 Task: Add an event with the title Product Development Brainstorming and Feature Ideation, date '2023/10/12', time 7:00 AM to 9:00 AMand add a description: The event coordinator is responsible for planning, organizing, and executing the networking event. They oversee all aspects of the event, including venue selection, logistics, scheduling, vendor management, and participant registration. The event coordinator ensures a seamless and successful networking event that meets the objectives and expectations of the attendees.Select event color  Tangerine . Add location for the event as: 789 Rua Augusta, Lisbon, Portugal, logged in from the account softage.5@softage.netand send the event invitation to softage.10@softage.net and softage.3@softage.net. Set a reminder for the event Doesn't repeat
Action: Mouse moved to (66, 109)
Screenshot: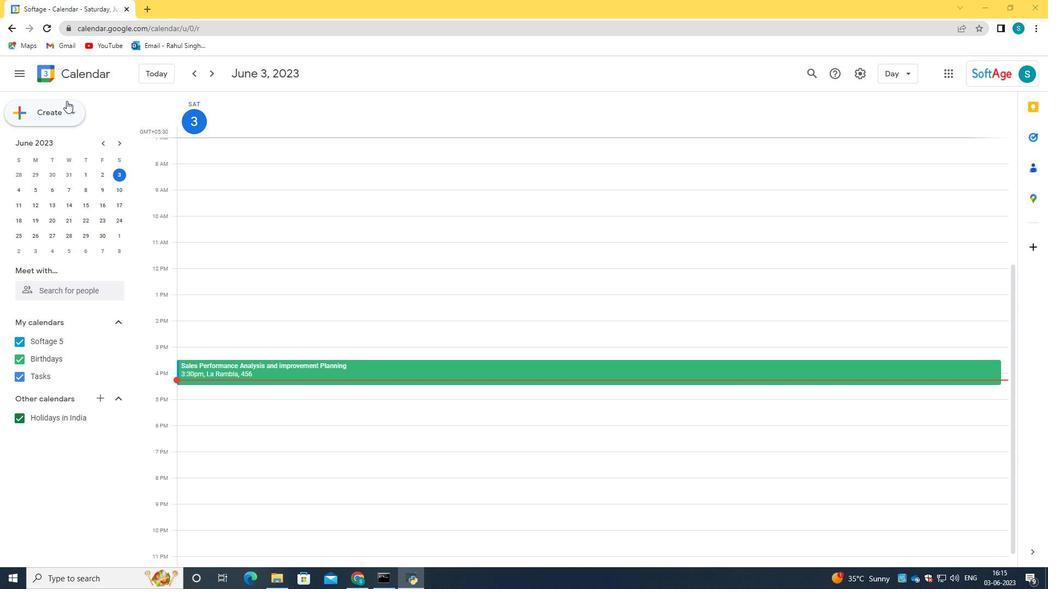
Action: Mouse pressed left at (66, 109)
Screenshot: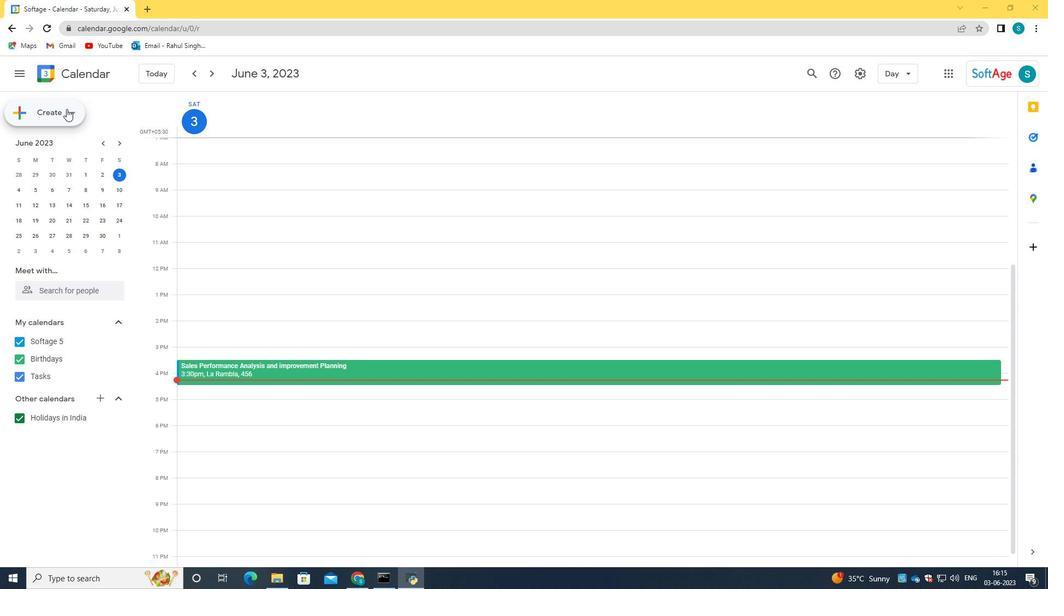 
Action: Mouse moved to (60, 150)
Screenshot: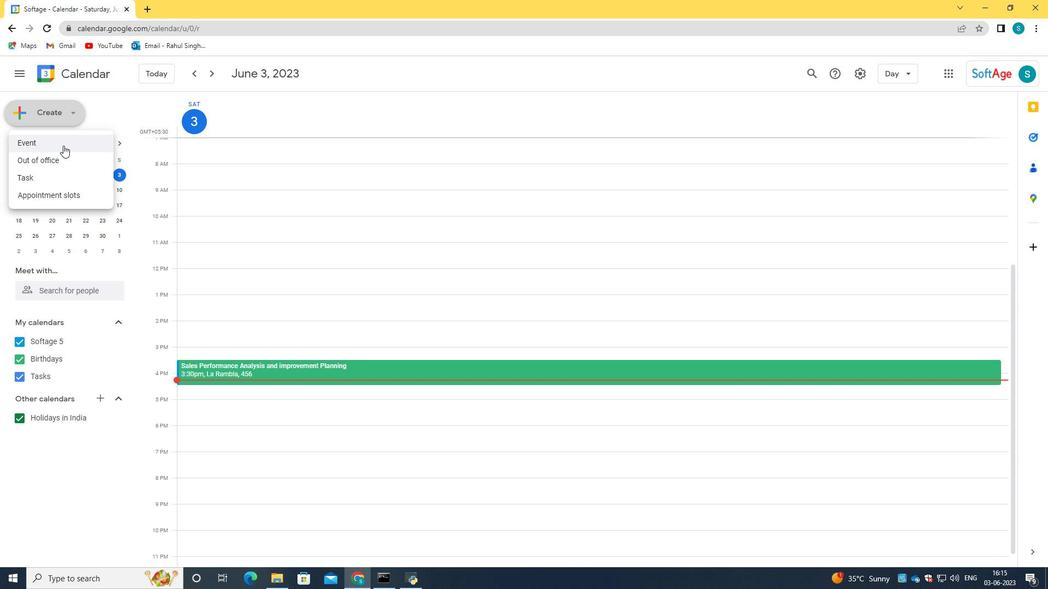 
Action: Mouse pressed left at (60, 150)
Screenshot: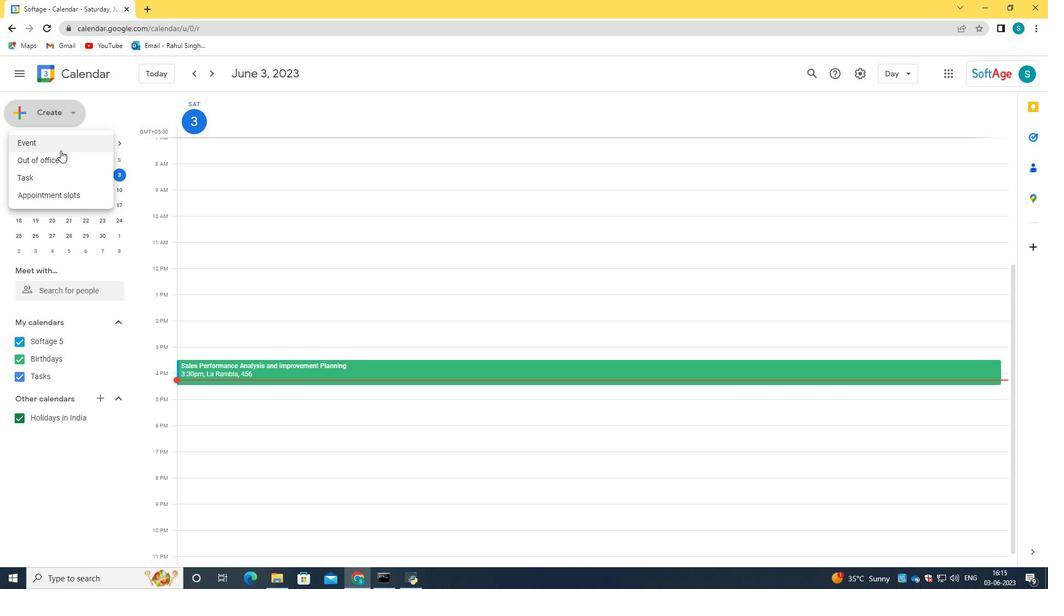 
Action: Mouse moved to (626, 435)
Screenshot: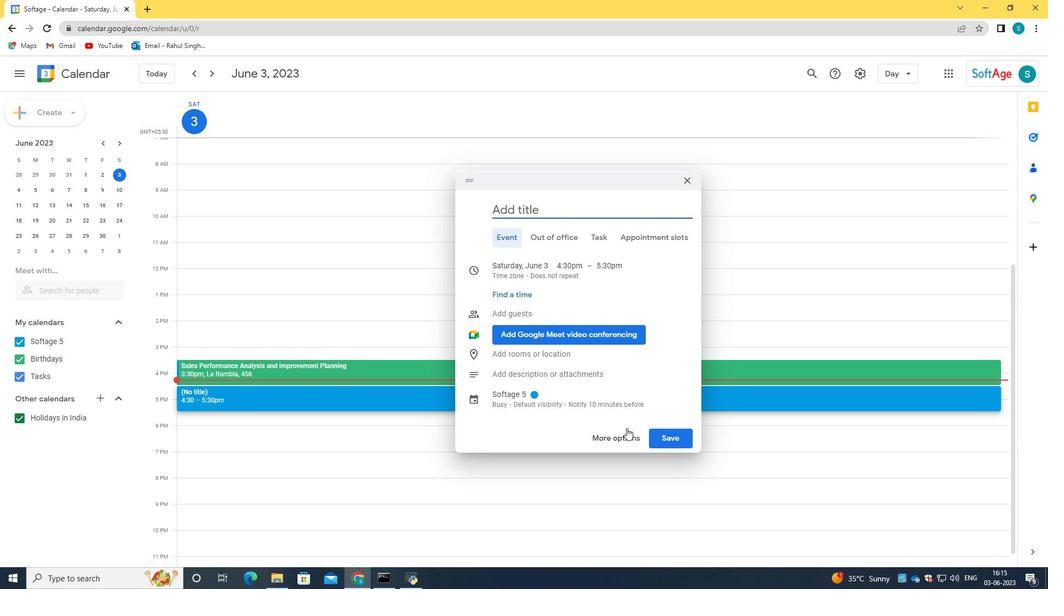 
Action: Mouse pressed left at (626, 435)
Screenshot: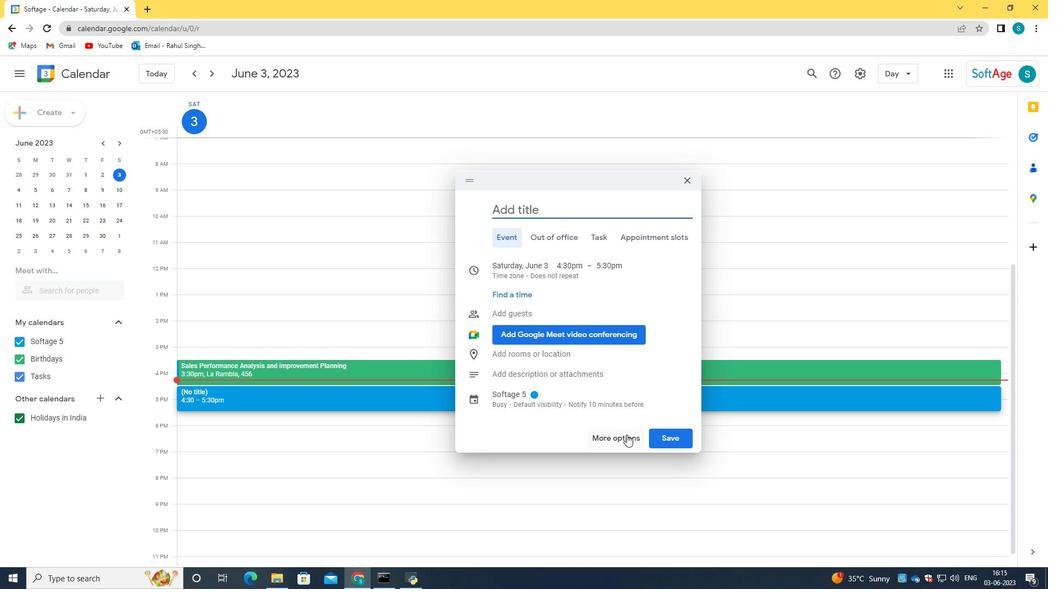 
Action: Mouse moved to (76, 81)
Screenshot: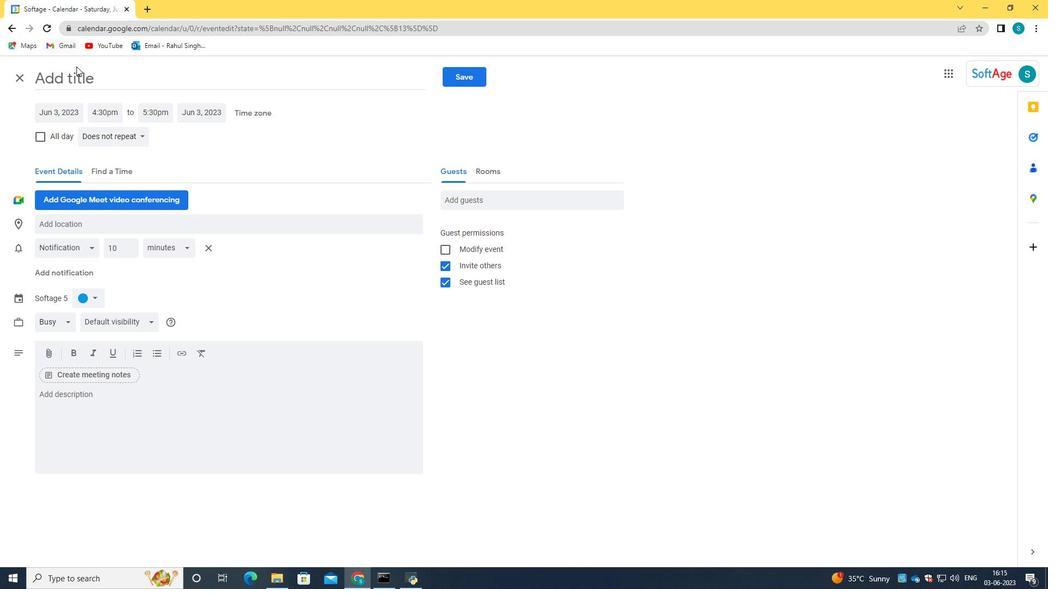 
Action: Mouse pressed left at (76, 81)
Screenshot: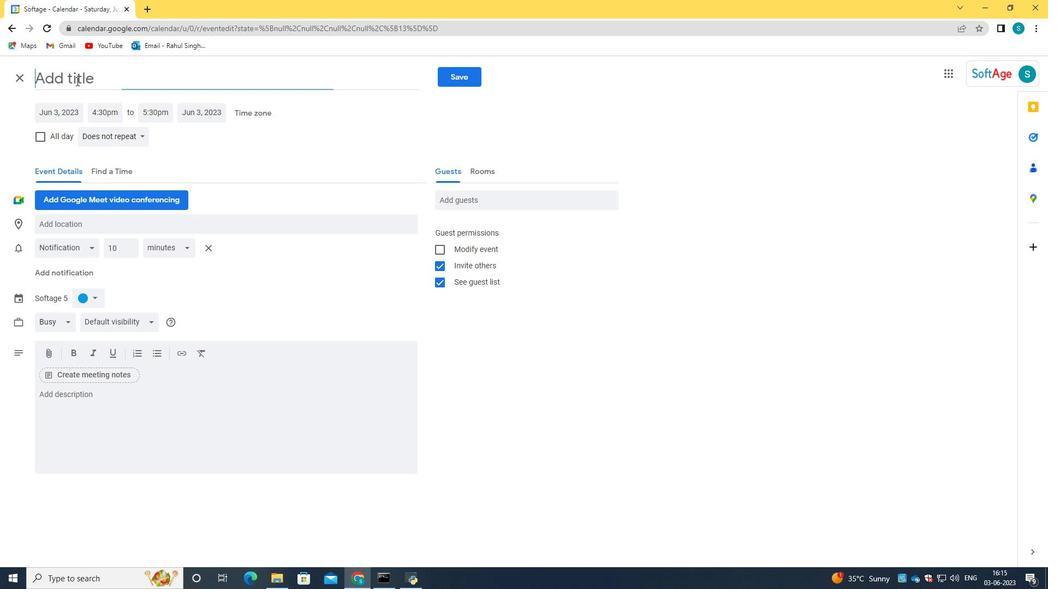 
Action: Key pressed <Key.caps_lock>P<Key.caps_lock>roduct<Key.space><Key.caps_lock>D<Key.caps_lock>evelopment<Key.space><Key.caps_lock>B<Key.caps_lock>rainstorming<Key.space>and<Key.space><Key.caps_lock>F<Key.caps_lock>eature<Key.space><Key.caps_lock>I<Key.caps_lock>deation,<Key.backspace>
Screenshot: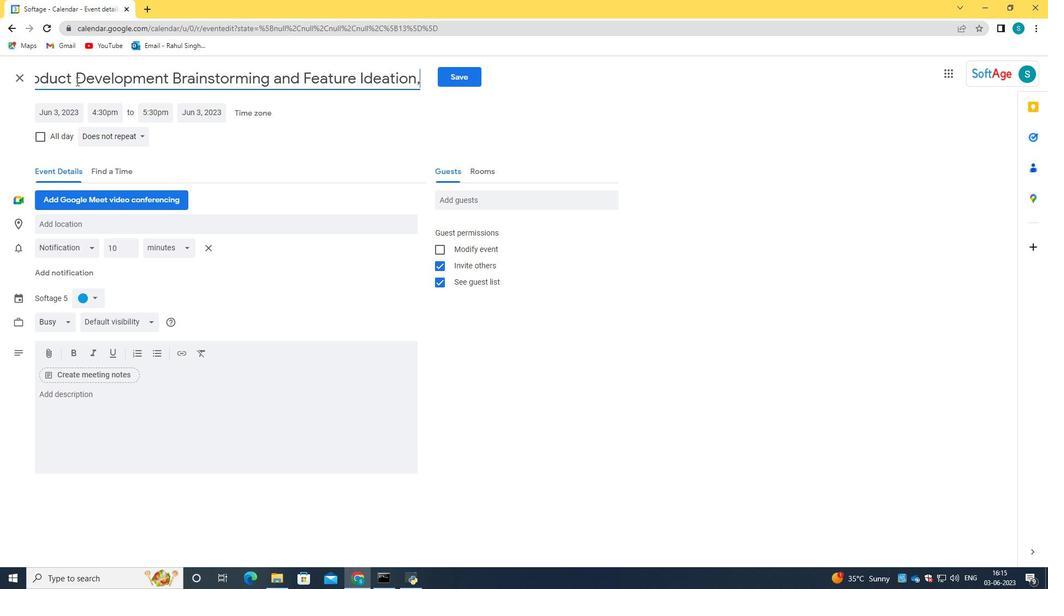 
Action: Mouse moved to (60, 110)
Screenshot: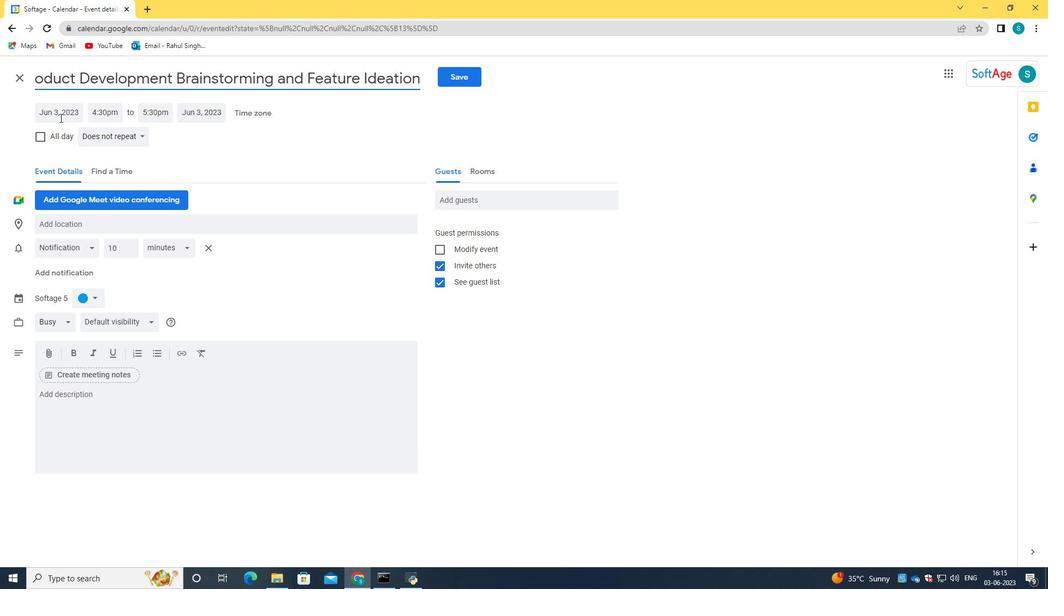 
Action: Mouse pressed left at (60, 110)
Screenshot: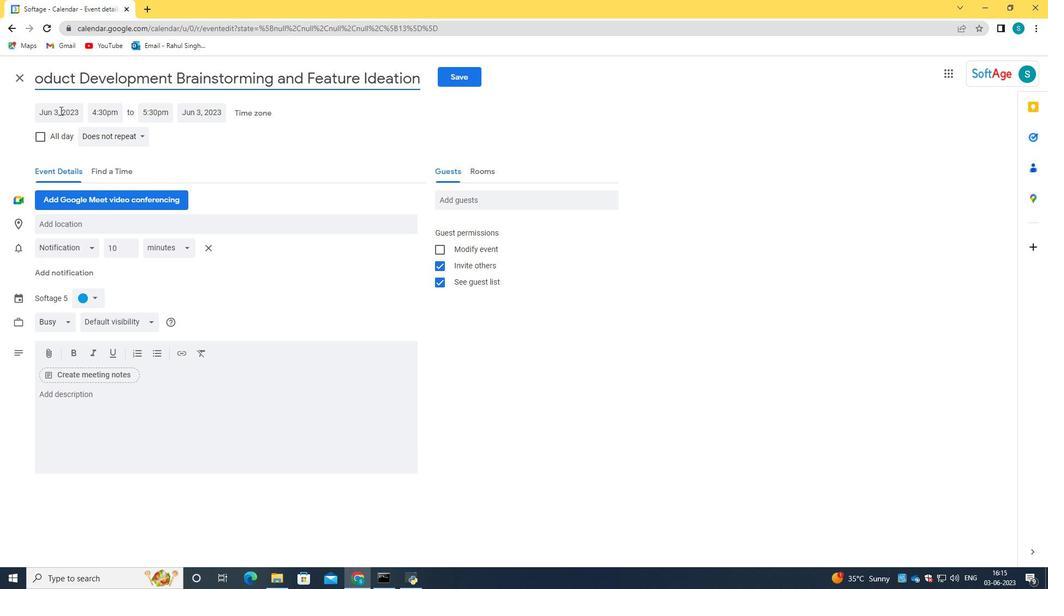 
Action: Key pressed 2023/10/12<Key.tab>07<Key.shift_r>:00<Key.space>am<Key.tab>09<Key.shift_r>:00<Key.space>am<Key.tab>
Screenshot: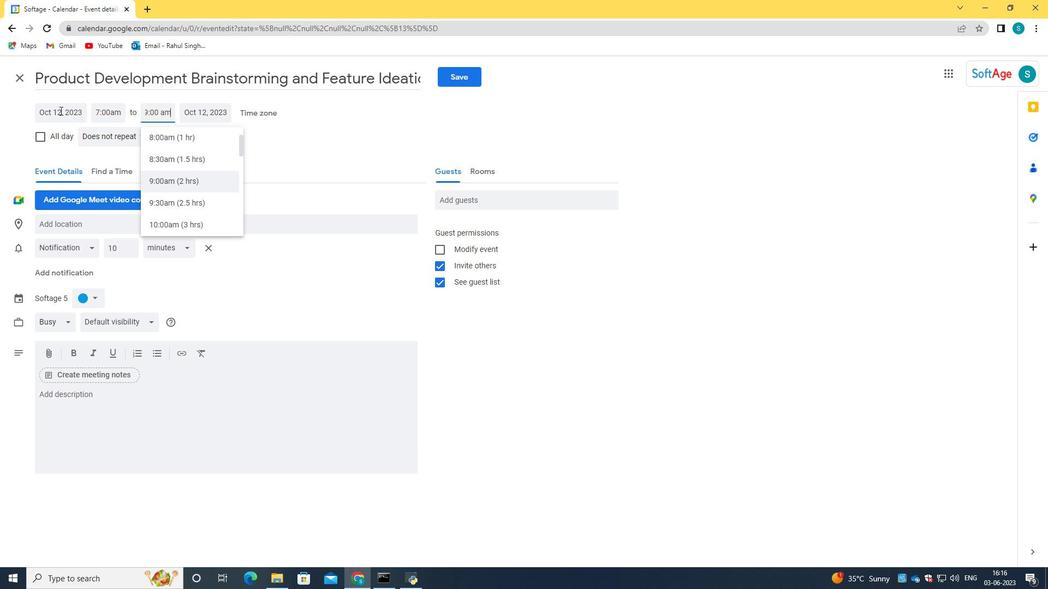 
Action: Mouse moved to (149, 418)
Screenshot: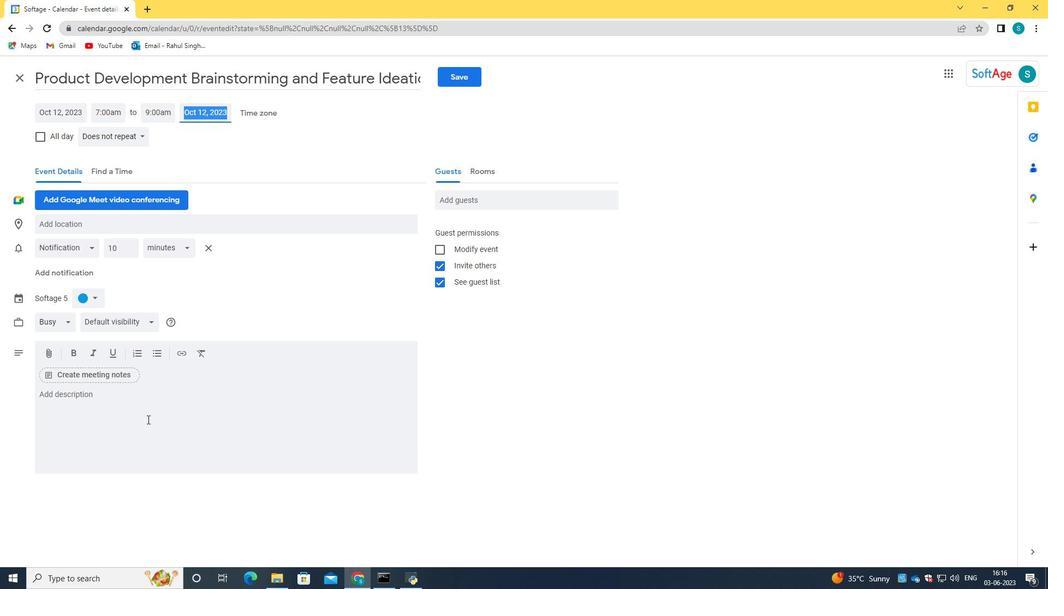 
Action: Mouse pressed left at (149, 418)
Screenshot: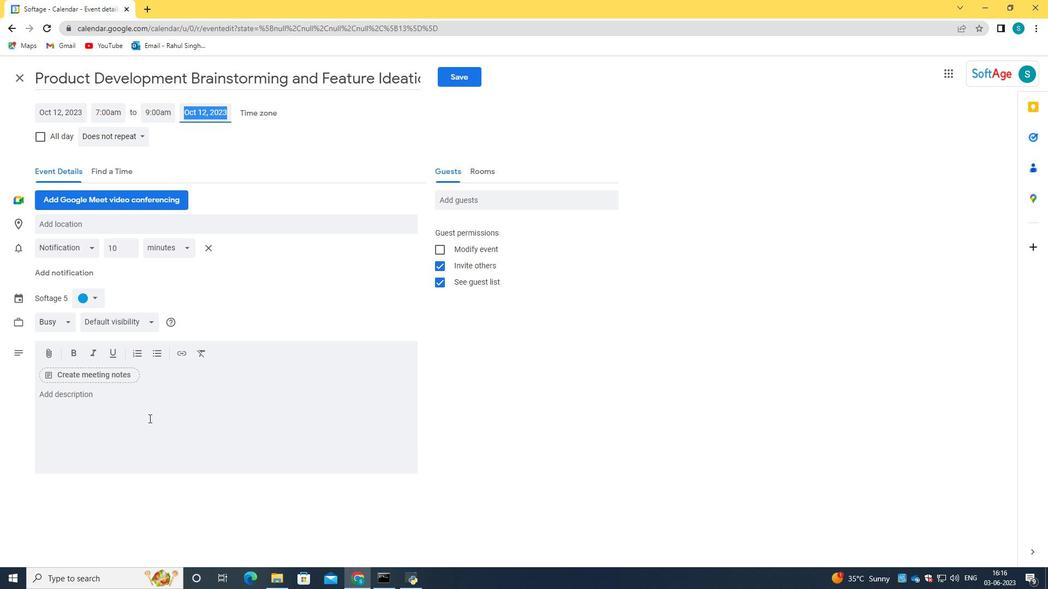 
Action: Key pressed <Key.caps_lock><Key.caps_lock><Key.caps_lock><Key.caps_lock>t<Key.caps_lock>HE<Key.space>EVENT<Key.space>COO<Key.backspace><Key.backspace><Key.backspace><Key.backspace><Key.backspace><Key.backspace><Key.backspace><Key.backspace><Key.backspace><Key.backspace><Key.backspace><Key.backspace><Key.backspace><Key.backspace><Key.backspace><Key.backspace><Key.caps_lock>t<Key.backspace><Key.caps_lock>T<Key.caps_lock>he<Key.space>event<Key.space><Key.caps_lock>C<Key.caps_lock>oordinator<Key.space>is<Key.space>reso<Key.backspace>ponsible<Key.space>for<Key.space>planning,<Key.space>organizing,<Key.space>and<Key.space>exectuing<Key.space><Key.backspace><Key.backspace><Key.backspace><Key.backspace><Key.backspace><Key.backspace>uting,<Key.backspace><Key.backspace>g<Key.space>the<Key.space>networking<Key.space>event.<Key.space><Key.caps_lock>T<Key.caps_lock>hey<Key.space>oversee<Key.space>all<Key.space>aspects<Key.space>of<Key.space>the<Key.space>event<Key.space>including<Key.space>venue<Key.space>sl<Key.backspace>election,<Key.space>logistics,<Key.space>scheduling,<Key.space>ved<Key.backspace>ndor<Key.space>managemne<Key.backspace><Key.backspace>ent<Key.space>and<Key.space>participant<Key.space>reistration.<Key.space><Key.caps_lock>T<Key.caps_lock>he<Key.space><Key.backspace><Key.backspace><Key.backspace><Key.backspace><Key.backspace><Key.backspace><Key.backspace><Key.backspace><Key.backspace><Key.backspace><Key.backspace><Key.backspace><Key.backspace><Key.backspace><Key.backspace>gistration.<Key.space><Key.caps_lock>T<Key.caps_lock>he<Key.space>event<Key.space>coordiantore<Key.backspace><Key.space><Key.backspace><Key.backspace><Key.backspace><Key.backspace>ator<Key.space>
Screenshot: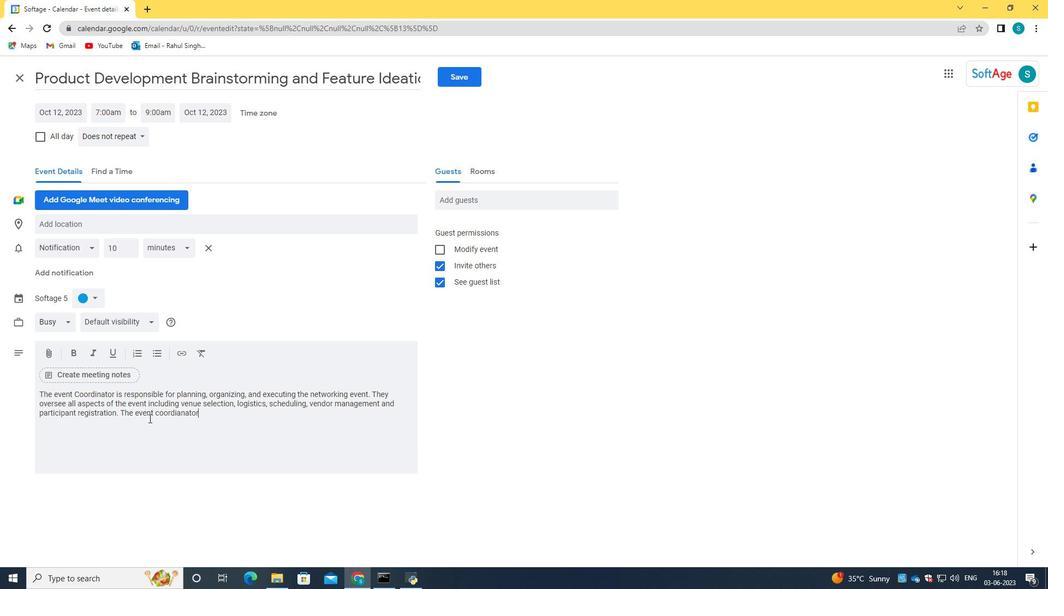 
Action: Mouse moved to (178, 412)
Screenshot: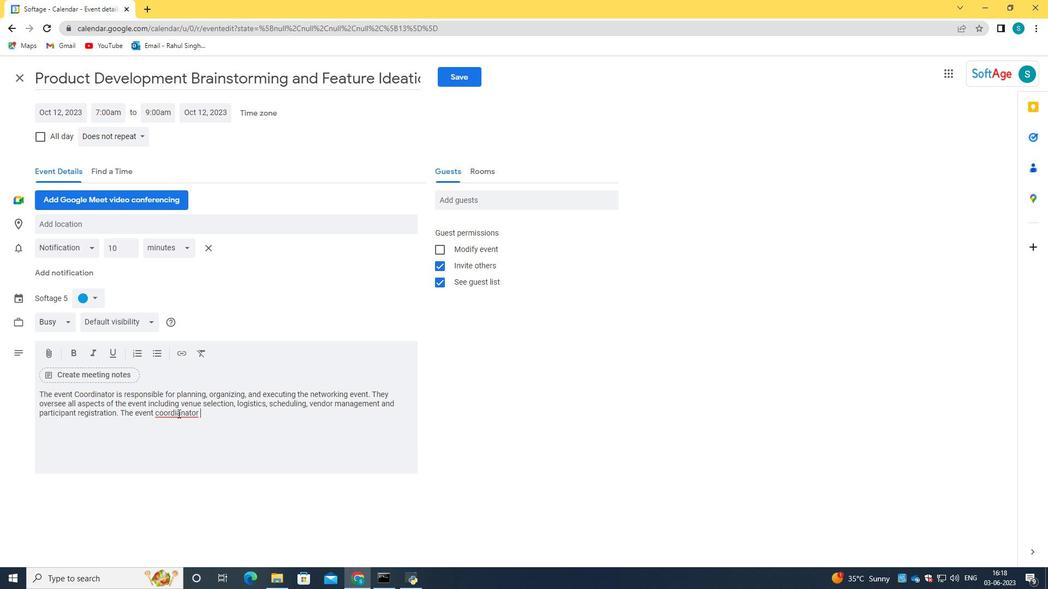 
Action: Mouse pressed right at (178, 412)
Screenshot: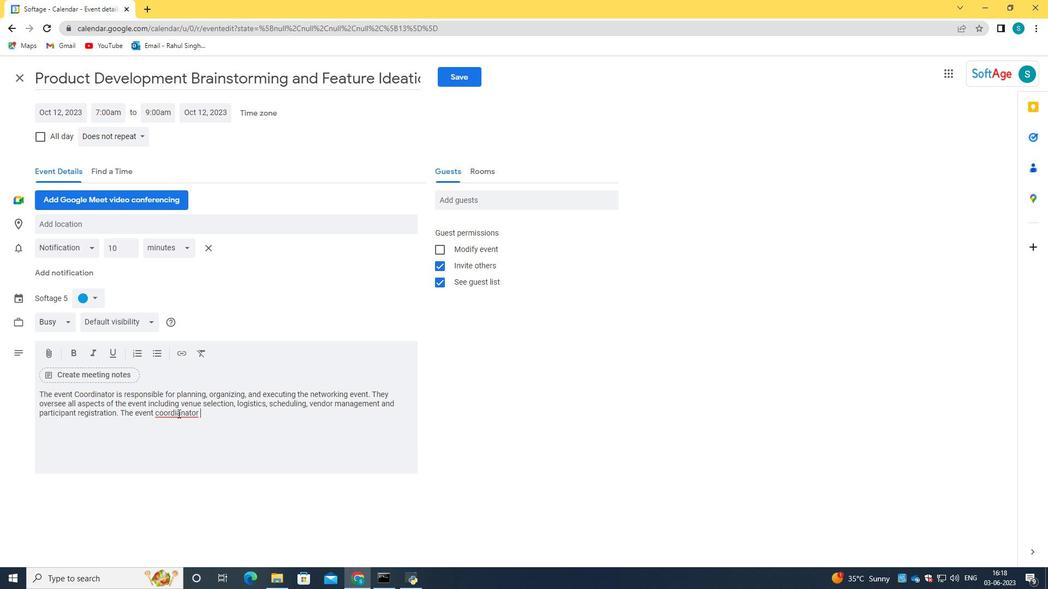 
Action: Mouse moved to (220, 259)
Screenshot: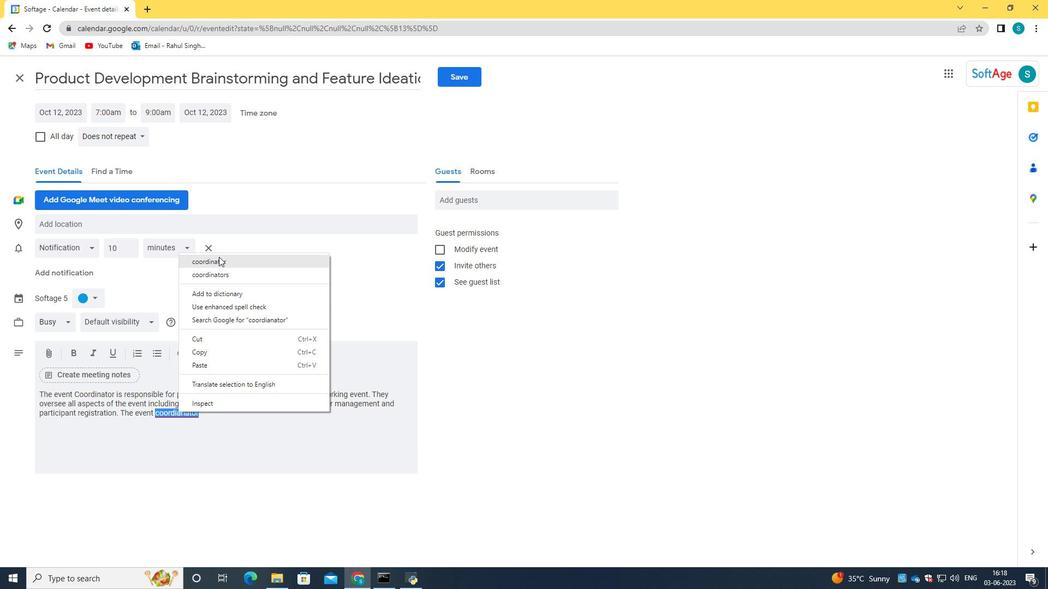 
Action: Mouse pressed left at (220, 259)
Screenshot: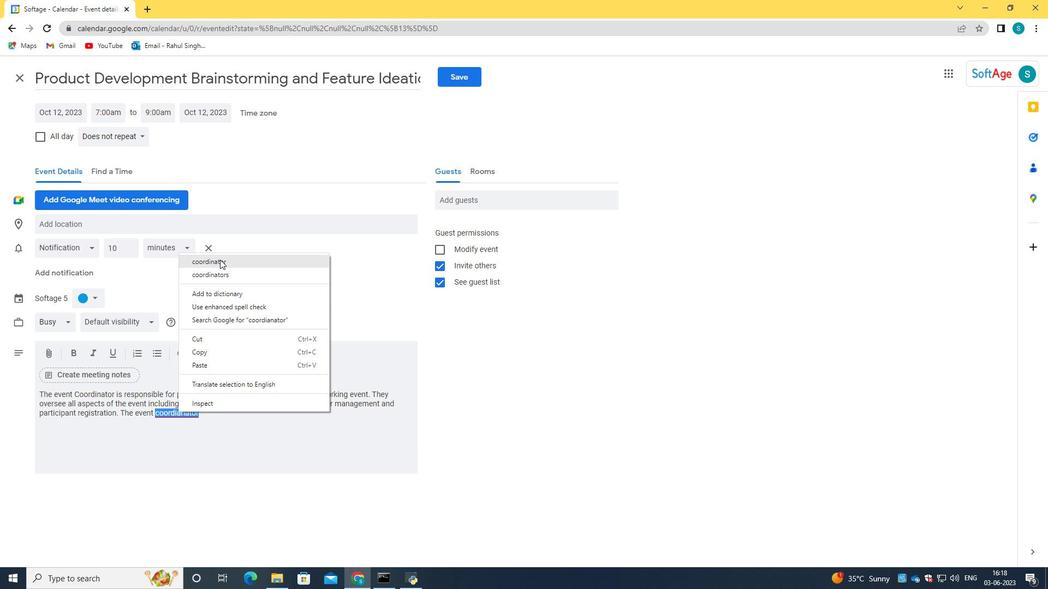 
Action: Mouse moved to (226, 435)
Screenshot: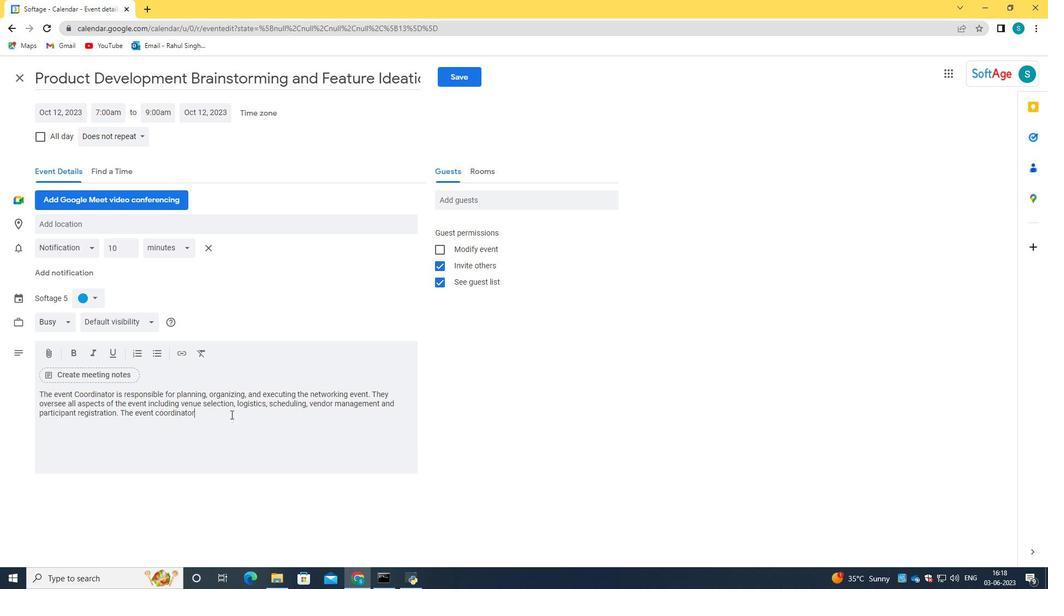 
Action: Key pressed <Key.space>ensures<Key.space>a<Key.space>seamless<Key.space>and<Key.space>successful<Key.space>networking<Key.space>event<Key.space>that<Key.space>meets<Key.space>the<Key.space>obn<Key.backspace>jectives<Key.space>and<Key.space>expectations<Key.space>of<Key.space>the<Key.space>attendees.
Screenshot: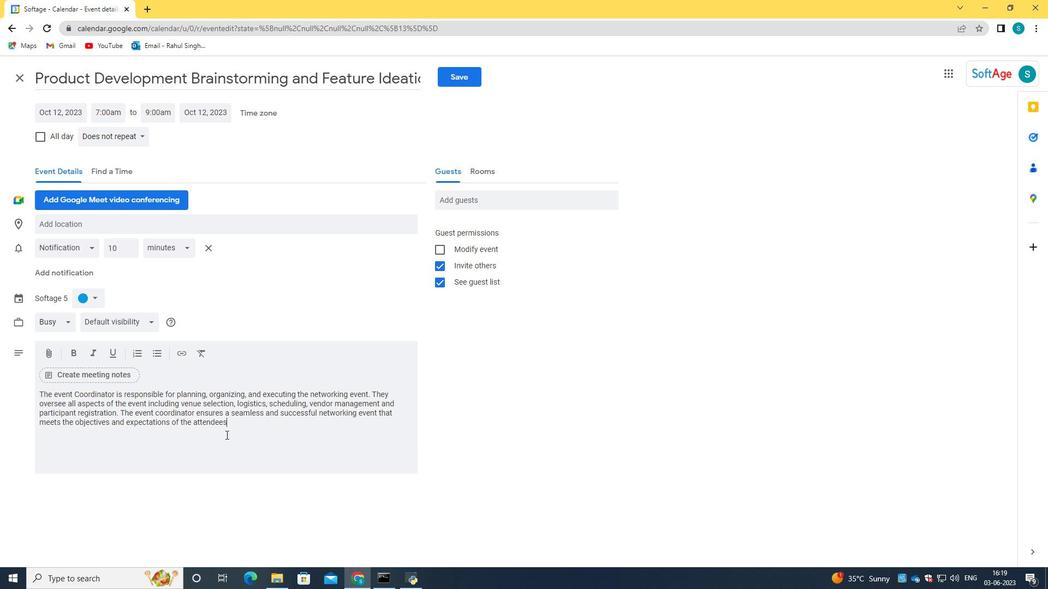 
Action: Mouse moved to (96, 291)
Screenshot: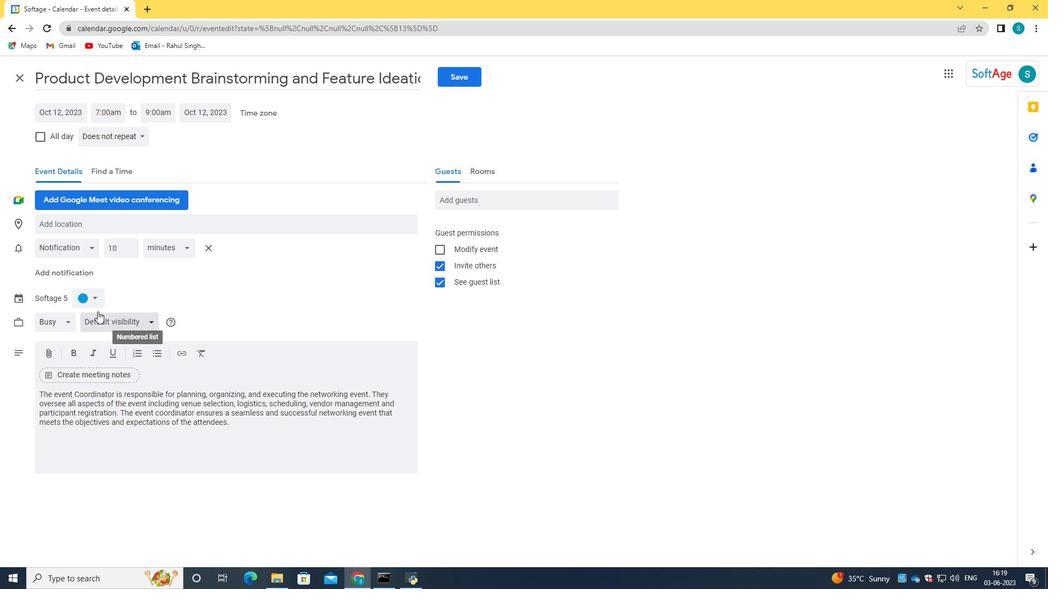 
Action: Mouse pressed left at (96, 291)
Screenshot: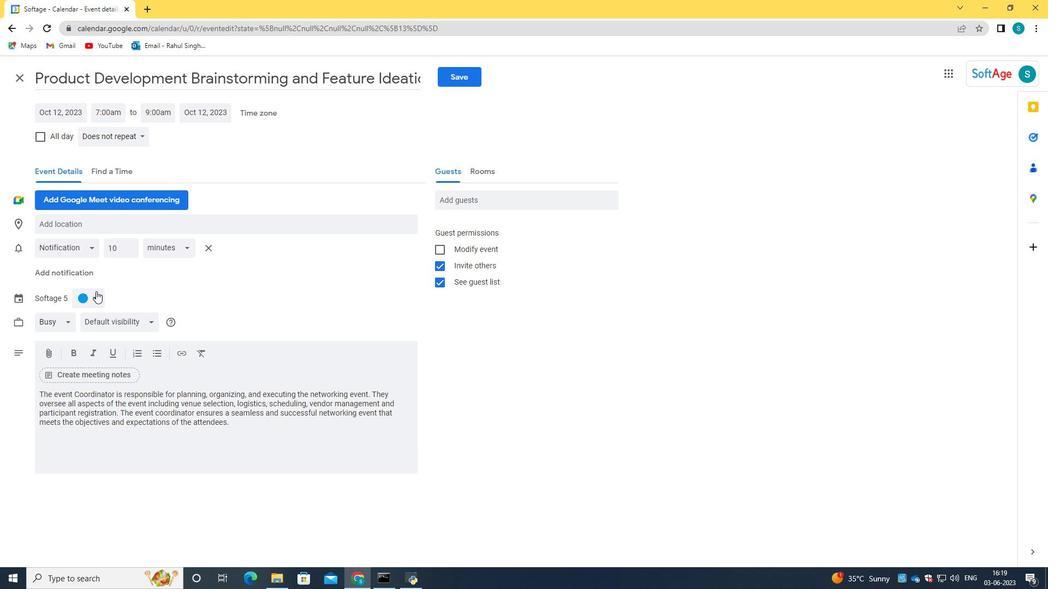 
Action: Mouse moved to (80, 312)
Screenshot: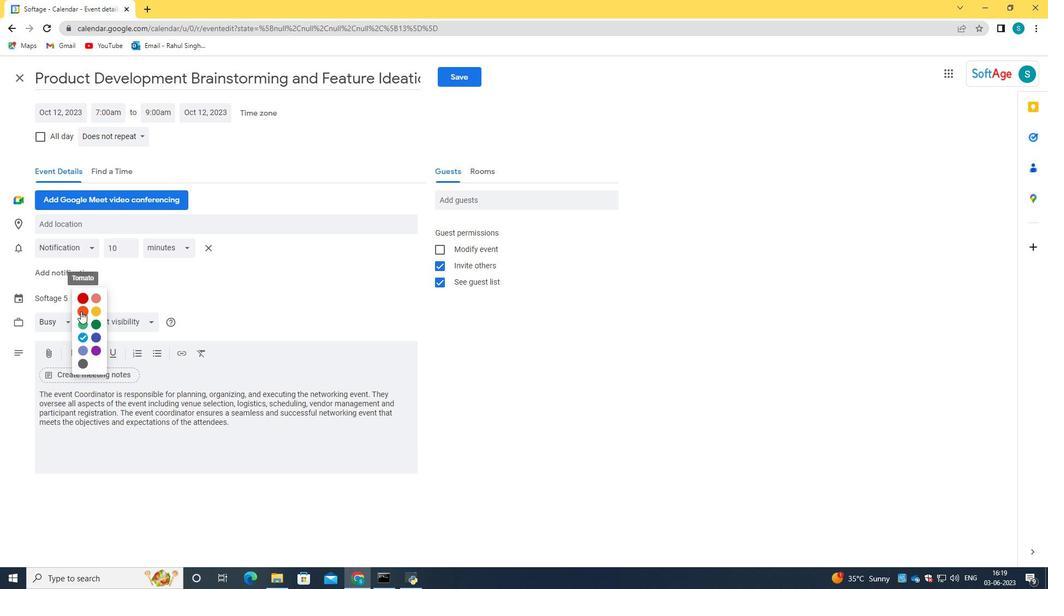
Action: Mouse pressed left at (80, 312)
Screenshot: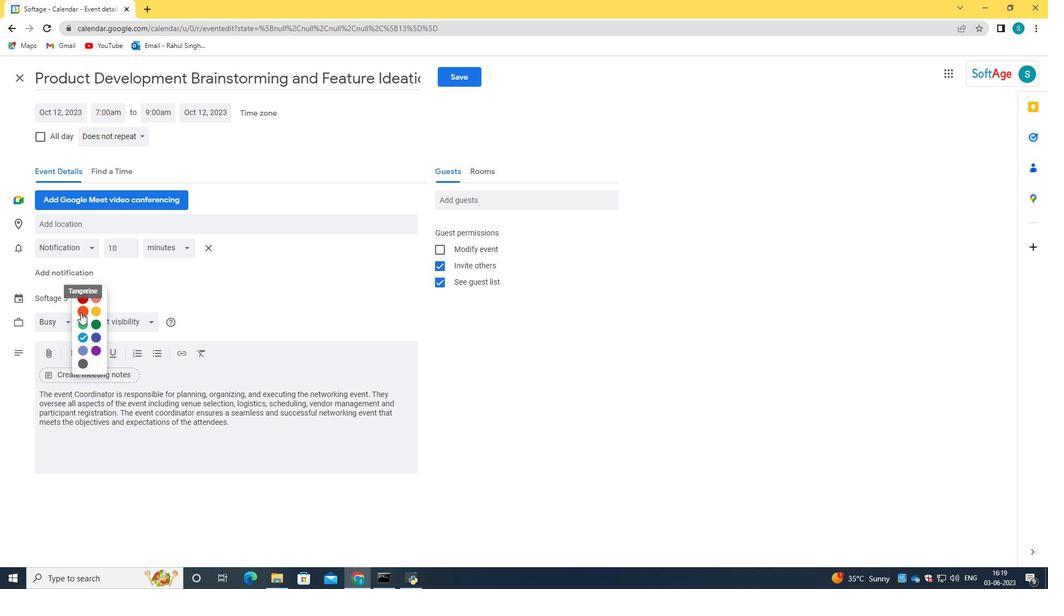 
Action: Mouse moved to (116, 228)
Screenshot: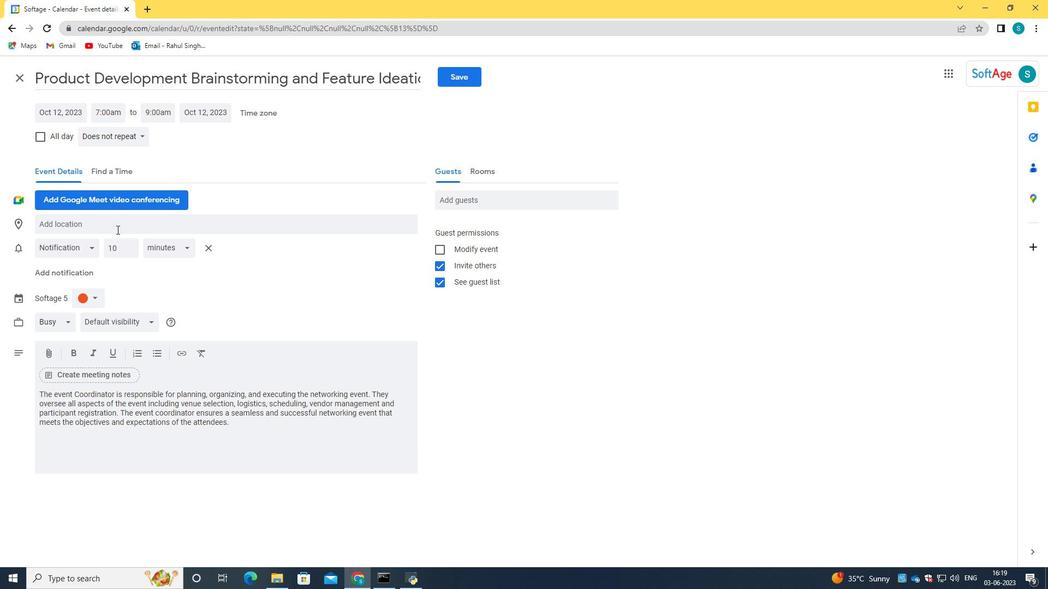 
Action: Mouse pressed left at (116, 228)
Screenshot: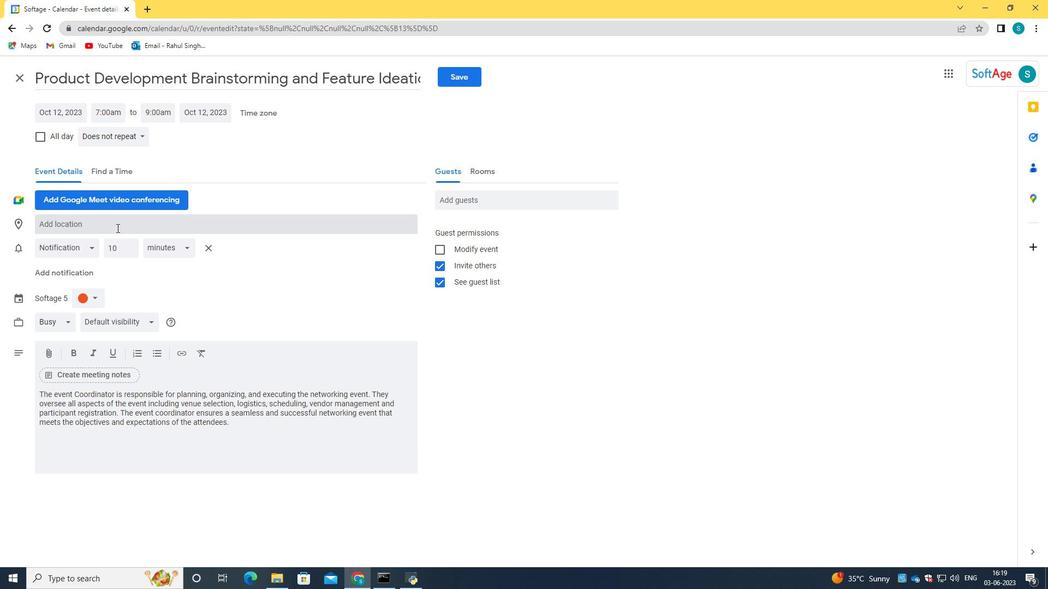 
Action: Key pressed 789<Key.space><Key.shift>r<Key.shift>ua<Key.space><Key.caps_lock>A<Key.caps_lock>ugusta,<Key.space><Key.caps_lock>L<Key.caps_lock>isbon.<Key.backspace>,<Key.space><Key.caps_lock>O<Key.backspace>P<Key.caps_lock>
Screenshot: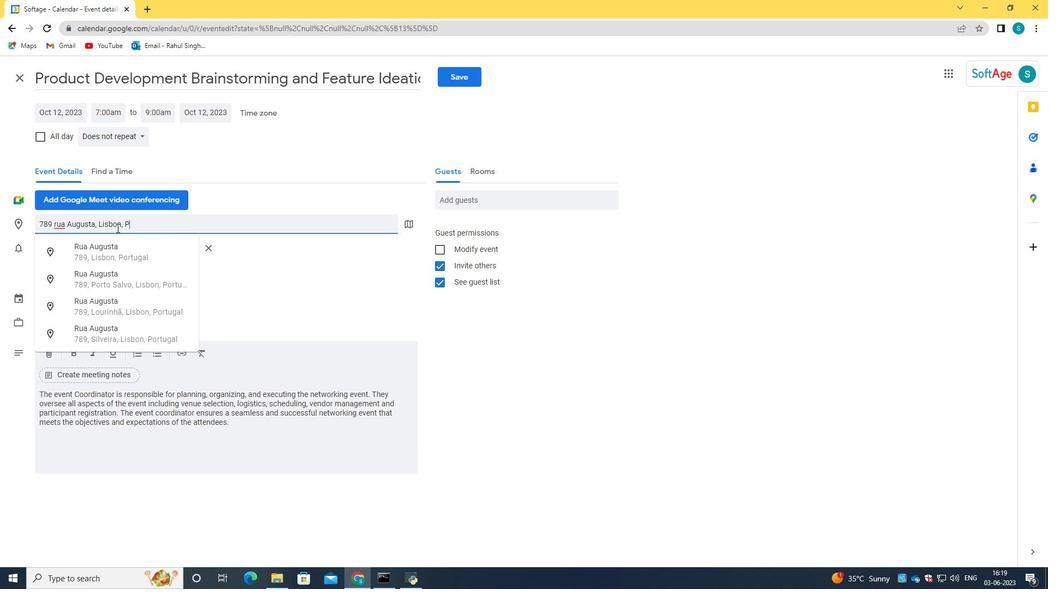 
Action: Mouse moved to (130, 245)
Screenshot: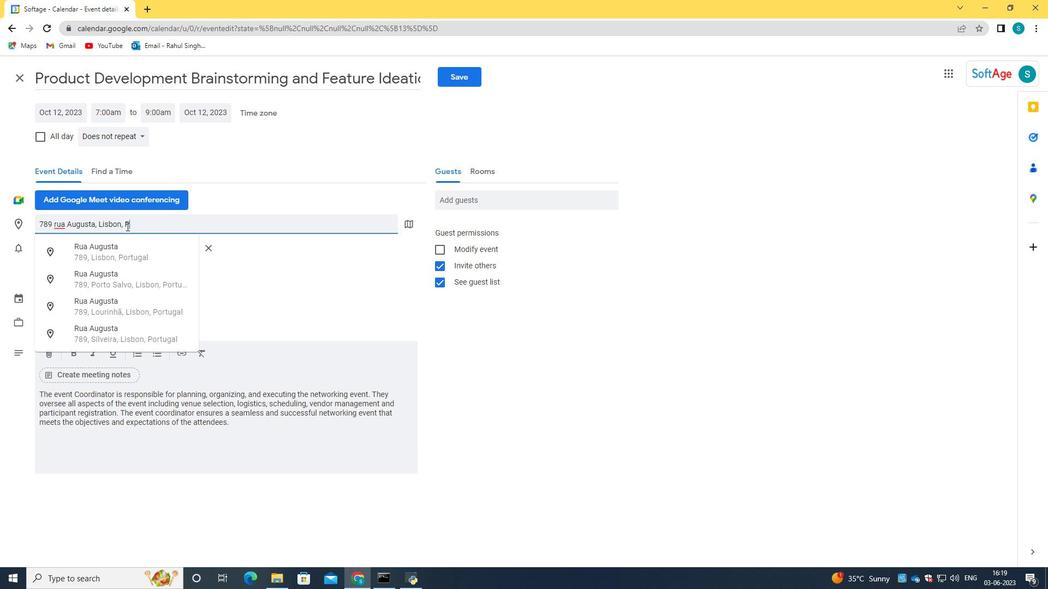 
Action: Mouse pressed left at (130, 245)
Screenshot: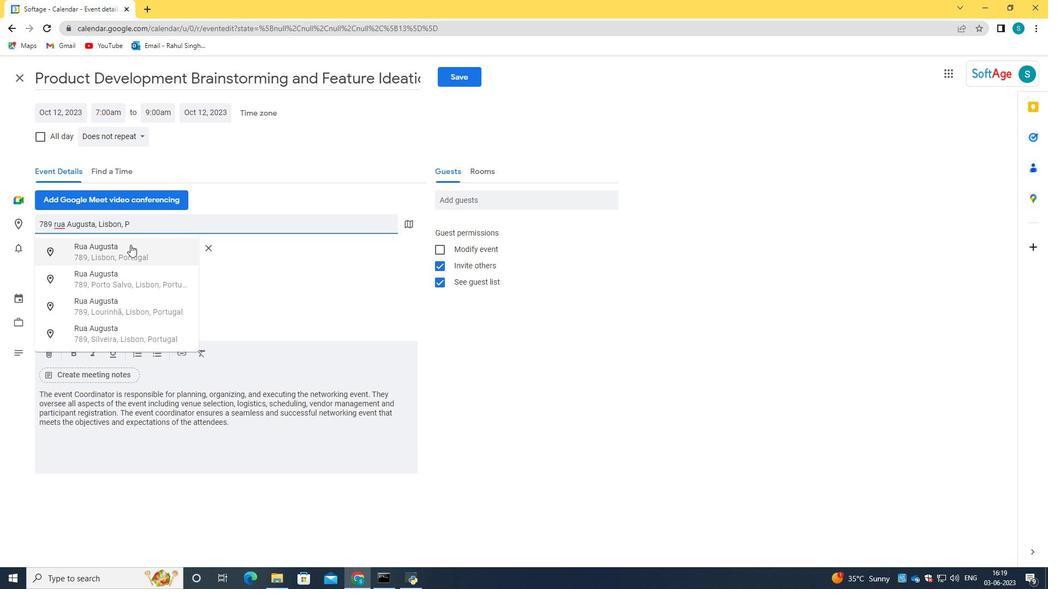 
Action: Mouse moved to (481, 199)
Screenshot: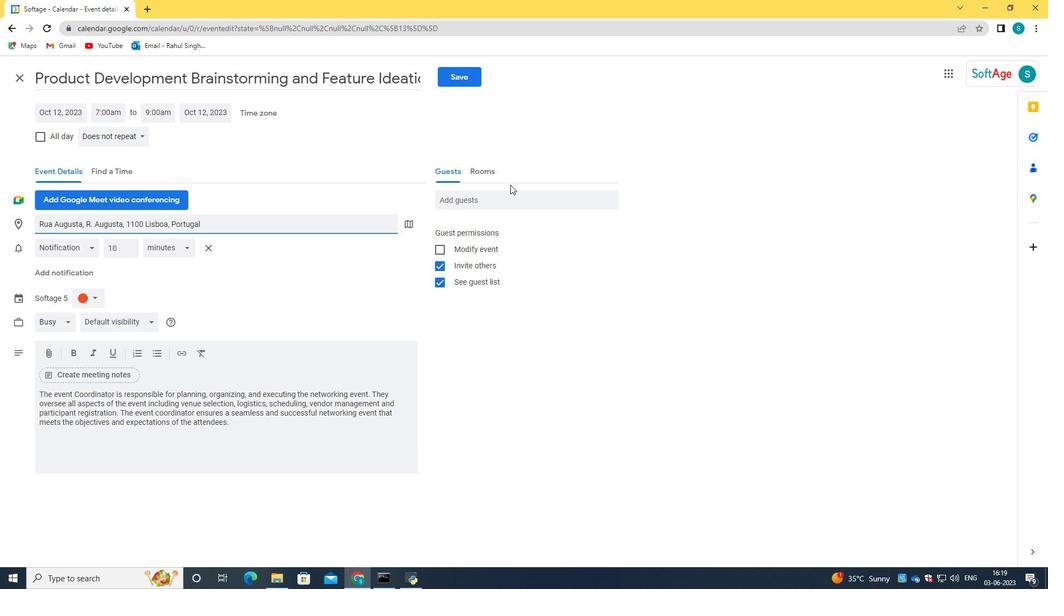 
Action: Mouse pressed left at (481, 199)
Screenshot: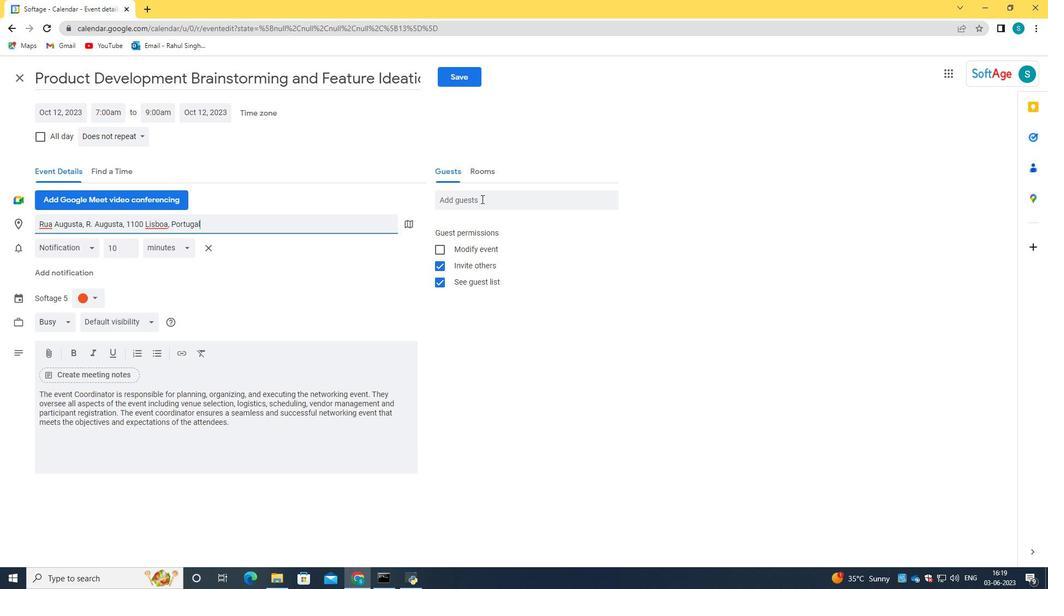 
Action: Key pressed softage.10<Key.shift>@softage.net<Key.tab>softage.3<Key.shift>@softage.10<Key.shift>@<Key.backspace><Key.backspace><Key.backspace>net
Screenshot: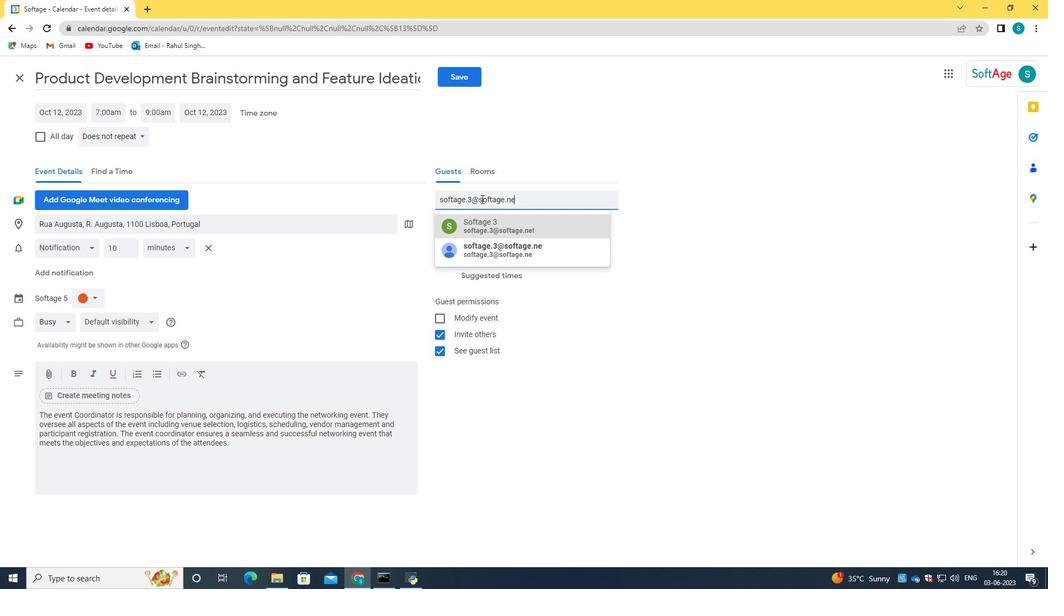 
Action: Mouse moved to (494, 220)
Screenshot: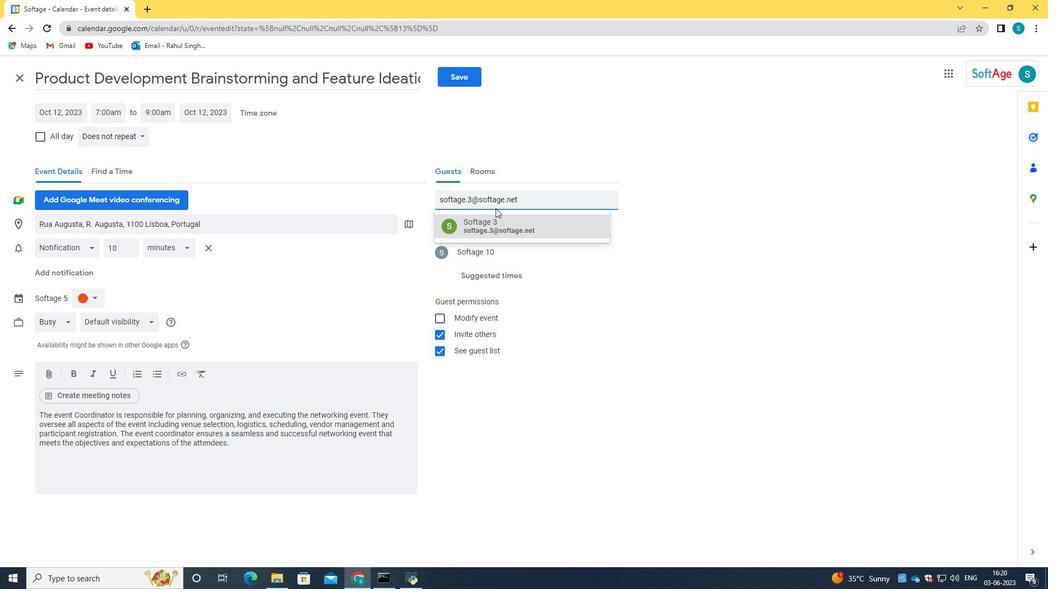 
Action: Mouse pressed left at (494, 220)
Screenshot: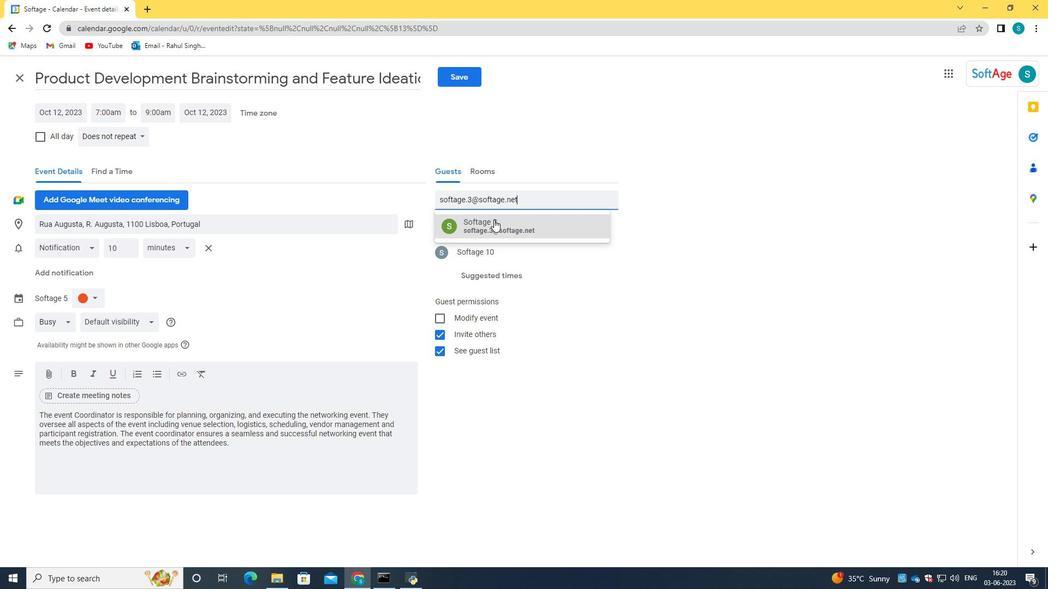 
Action: Mouse moved to (108, 137)
Screenshot: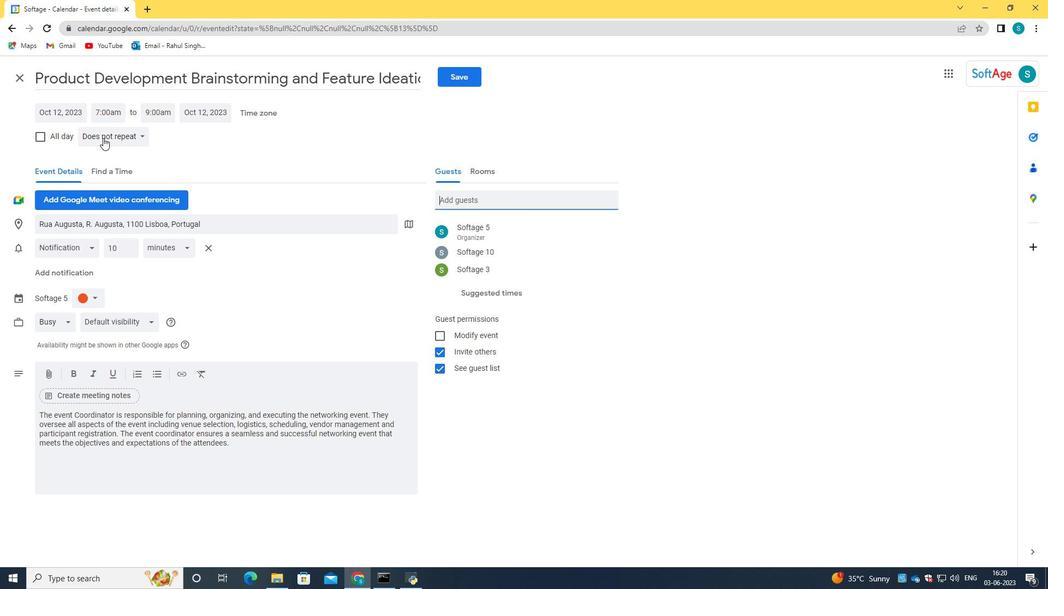 
Action: Mouse pressed left at (108, 137)
Screenshot: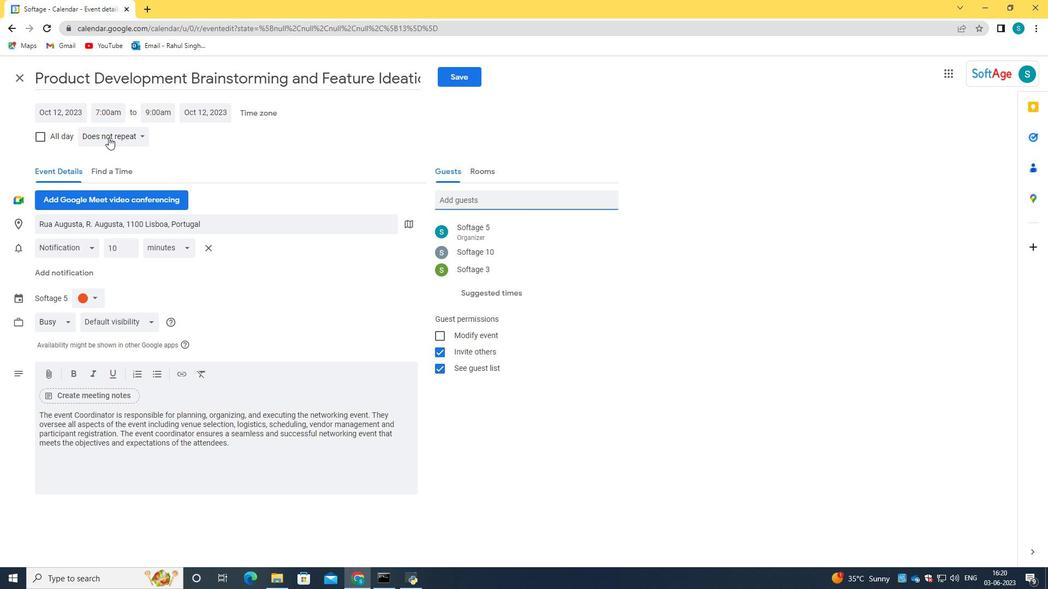 
Action: Mouse moved to (112, 141)
Screenshot: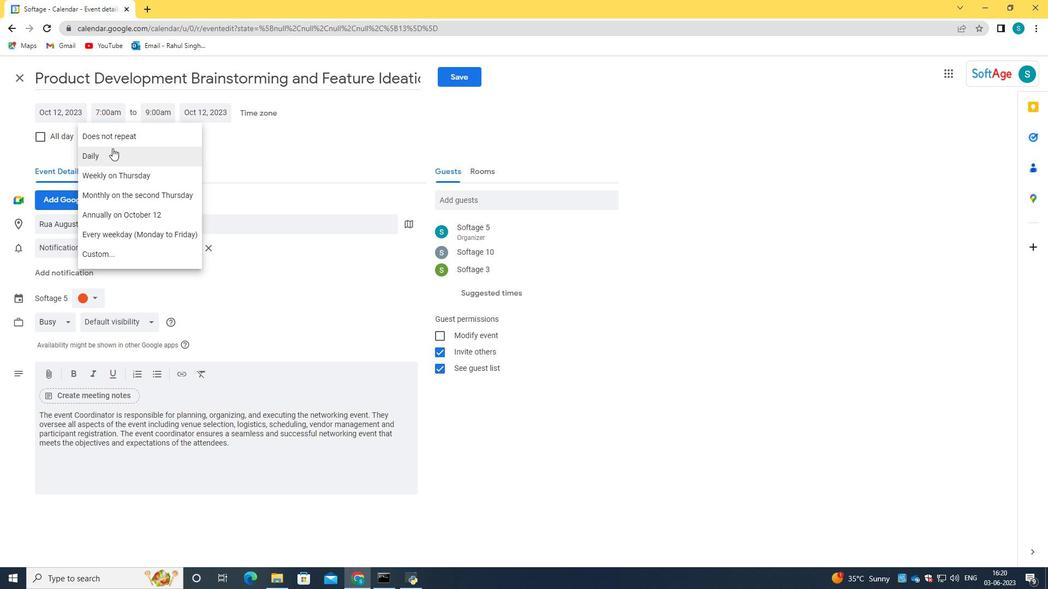 
Action: Mouse pressed left at (112, 141)
Screenshot: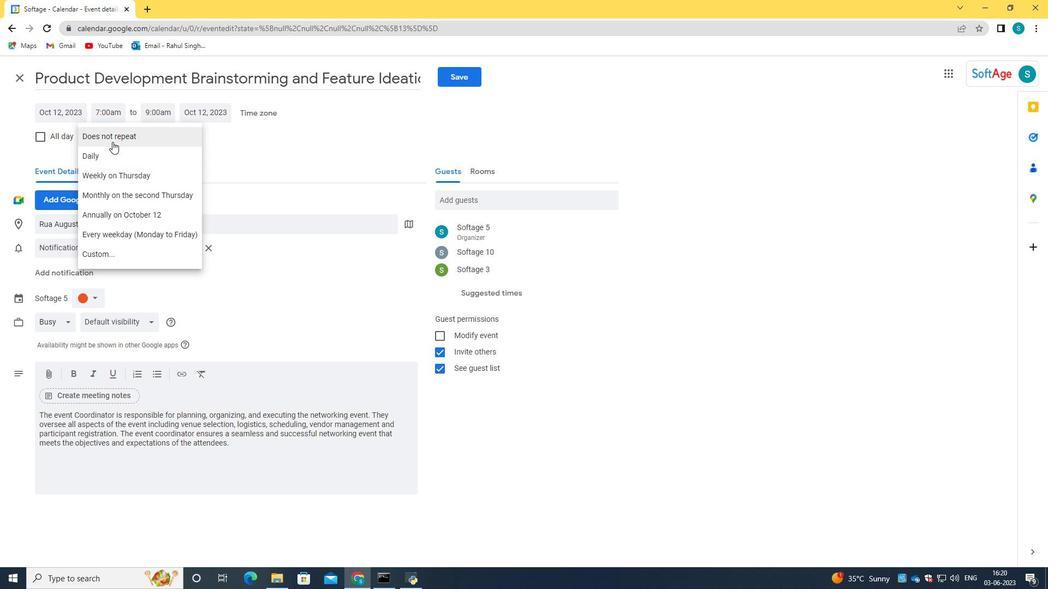 
Action: Mouse moved to (471, 79)
Screenshot: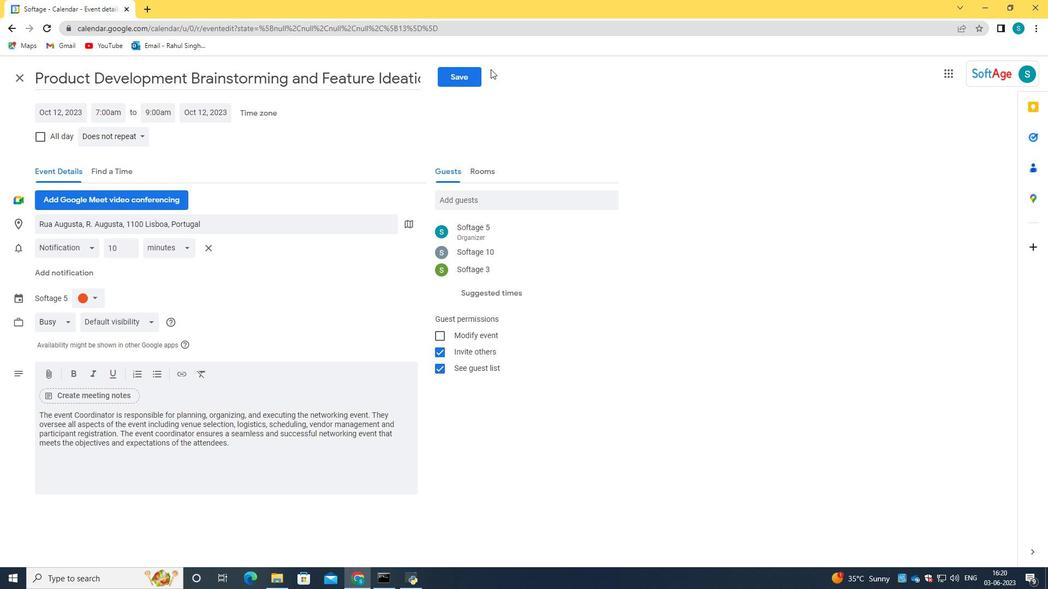 
Action: Mouse pressed left at (471, 79)
Screenshot: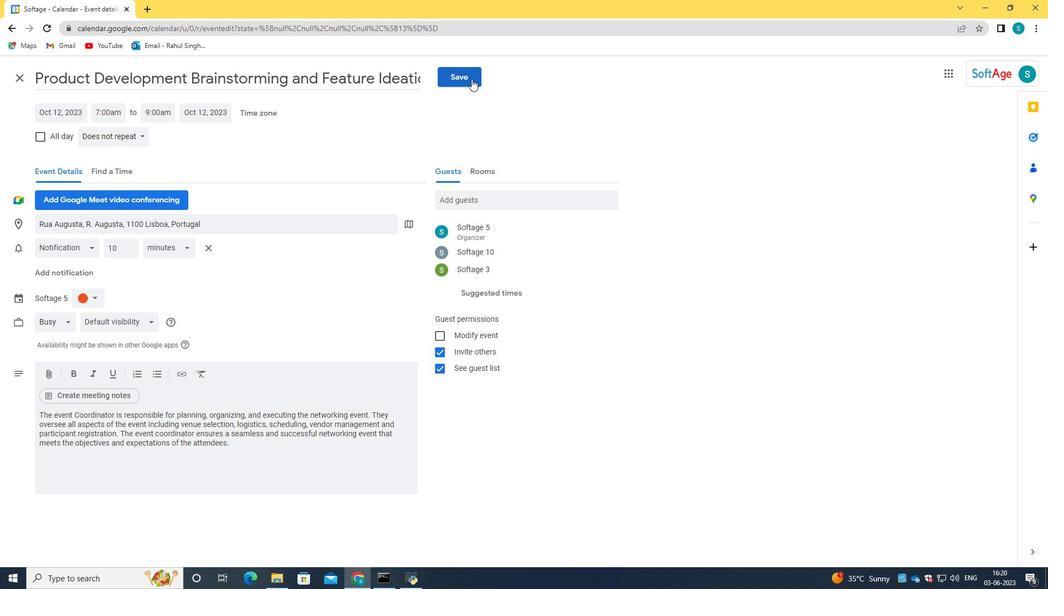 
Action: Mouse moved to (617, 339)
Screenshot: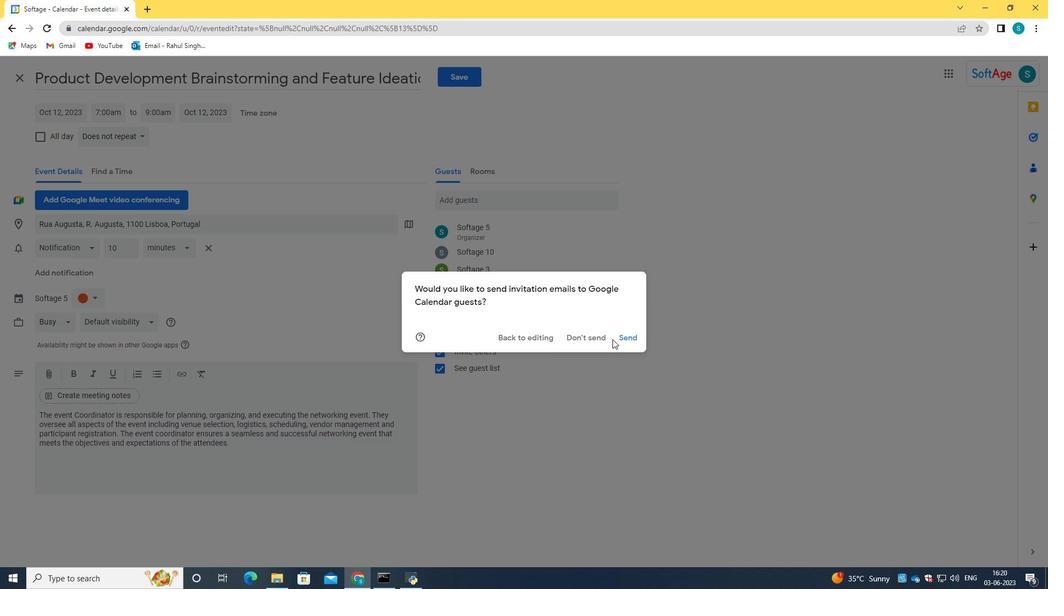 
Action: Mouse pressed left at (617, 339)
Screenshot: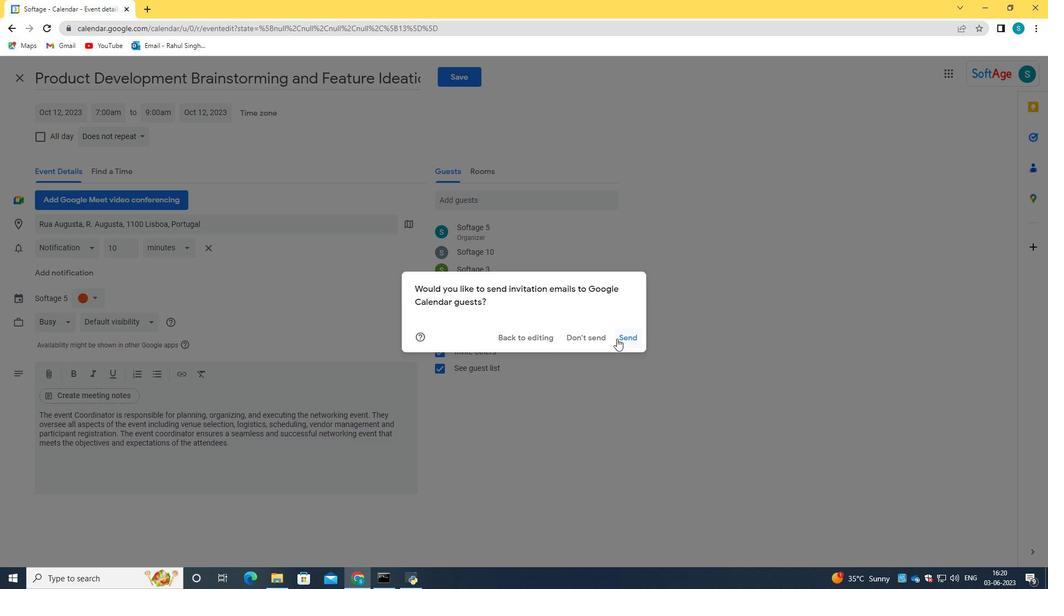 
